 Task: Add an event with the title Third Training Workshop: Effective Communication Skills, date ''2024/04/06'', time 03:00and add a description: The Industry Summit is a premier gathering of professionals, experts, and thought leaders in a specific industry or field. It serves as a platform for networking, knowledge sharing, and collaboration, bringing together key stakeholders to discuss emerging trends, challenges, and opportunities within the industry._x000D_
_x000D_
Mark the tasks as Completed , logged in from the account softage.5@softage.netand send the event invitation to softage.6@softage.net and softage.7@softage.net. Set a reminder for the event Every weekday(Monday to Friday)
Action: Mouse moved to (51, 111)
Screenshot: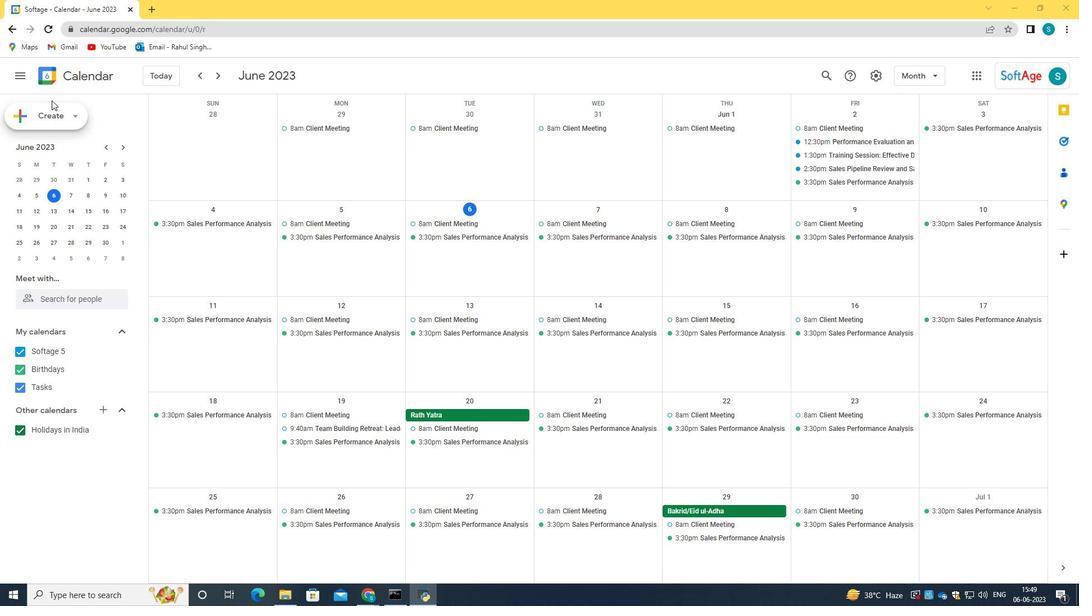 
Action: Mouse pressed left at (51, 111)
Screenshot: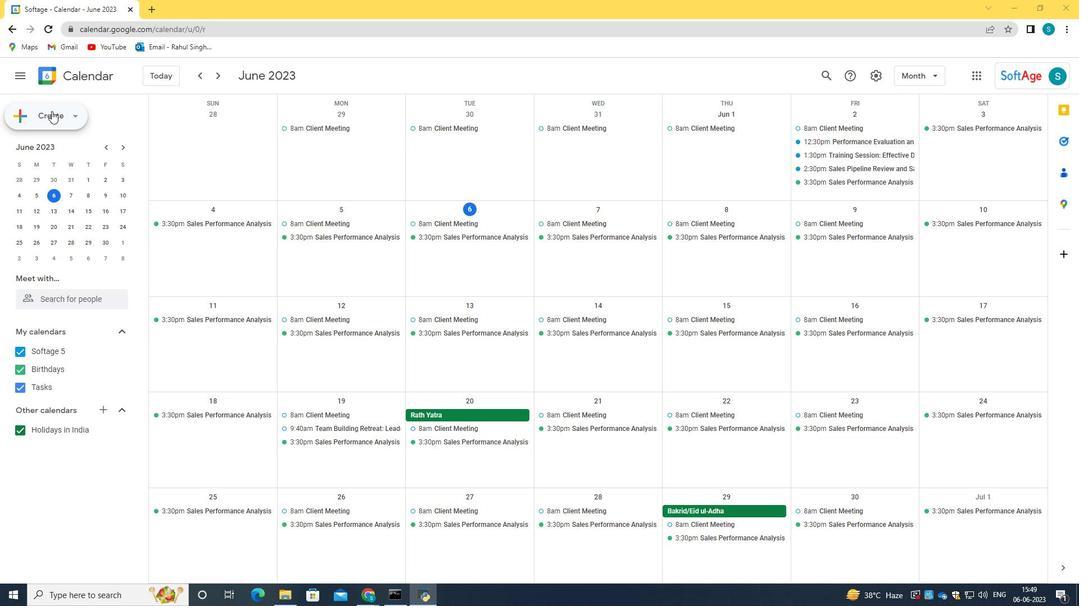 
Action: Mouse moved to (59, 145)
Screenshot: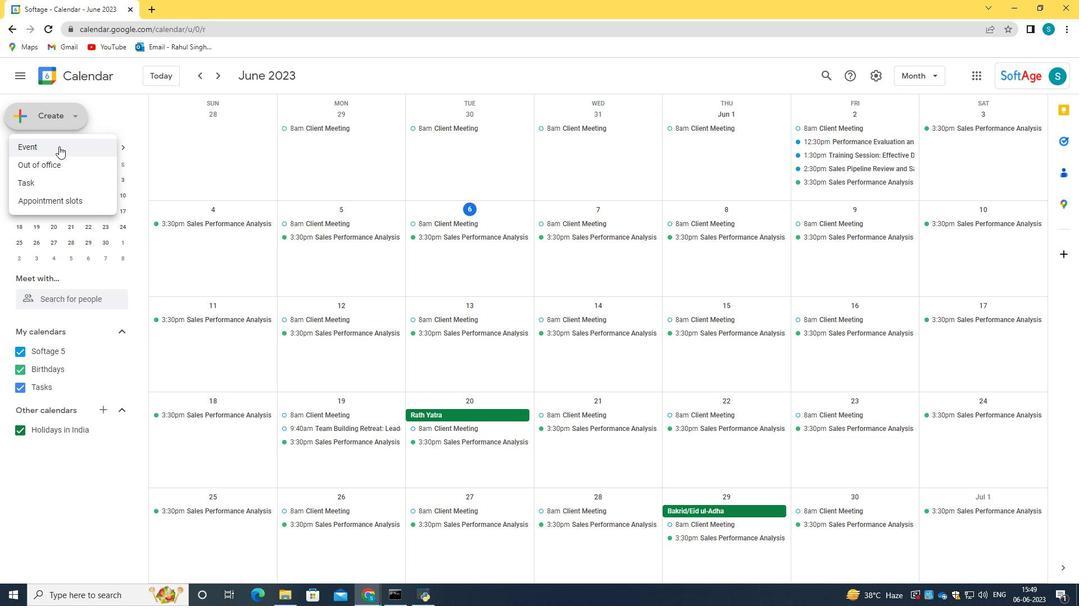 
Action: Mouse pressed left at (59, 145)
Screenshot: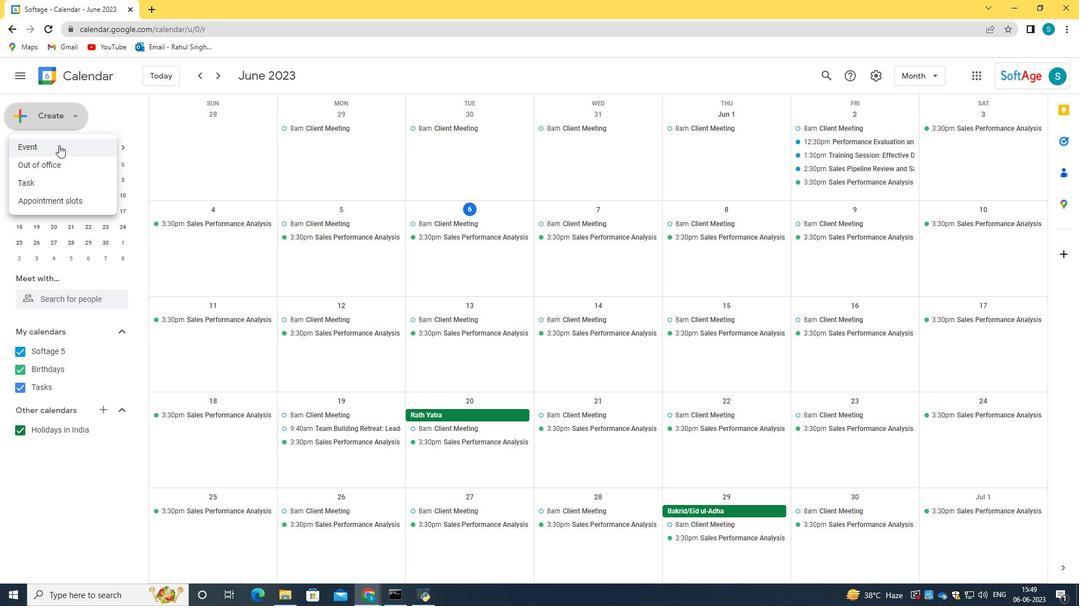 
Action: Mouse moved to (295, 441)
Screenshot: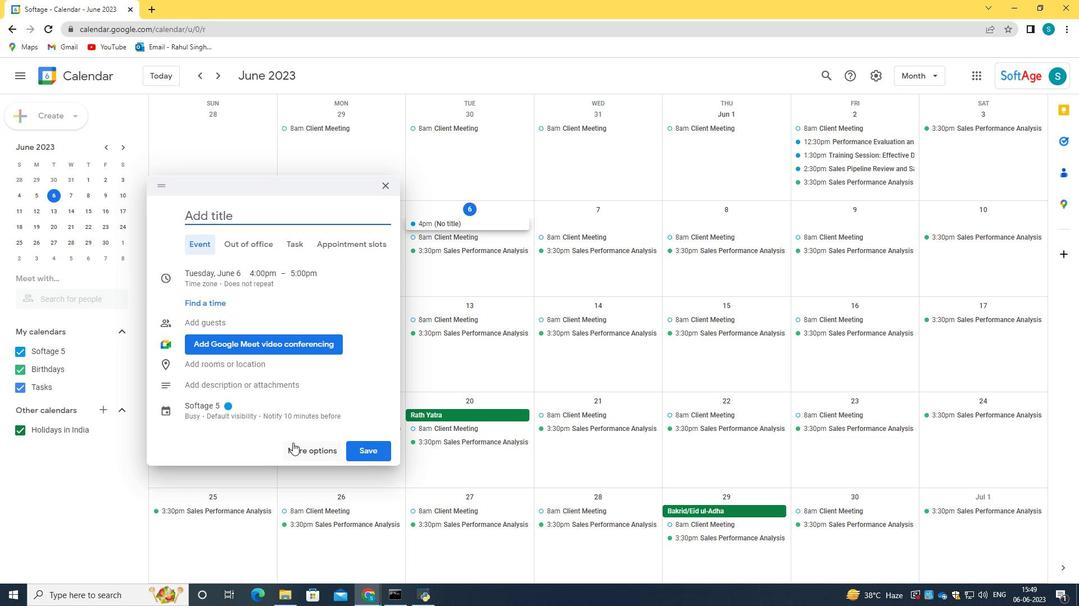 
Action: Mouse pressed left at (295, 441)
Screenshot: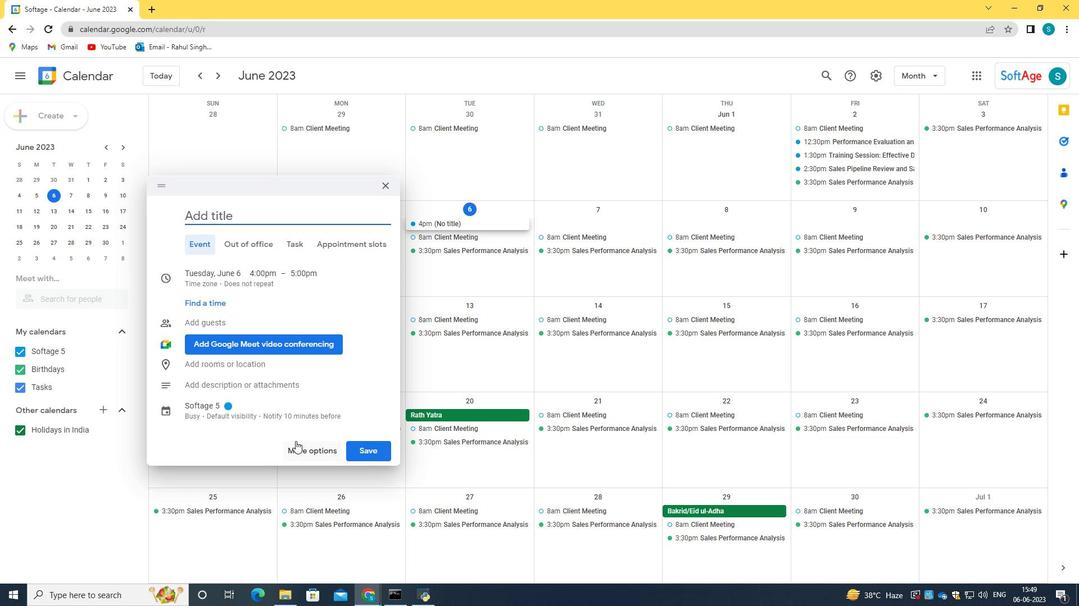 
Action: Mouse moved to (157, 84)
Screenshot: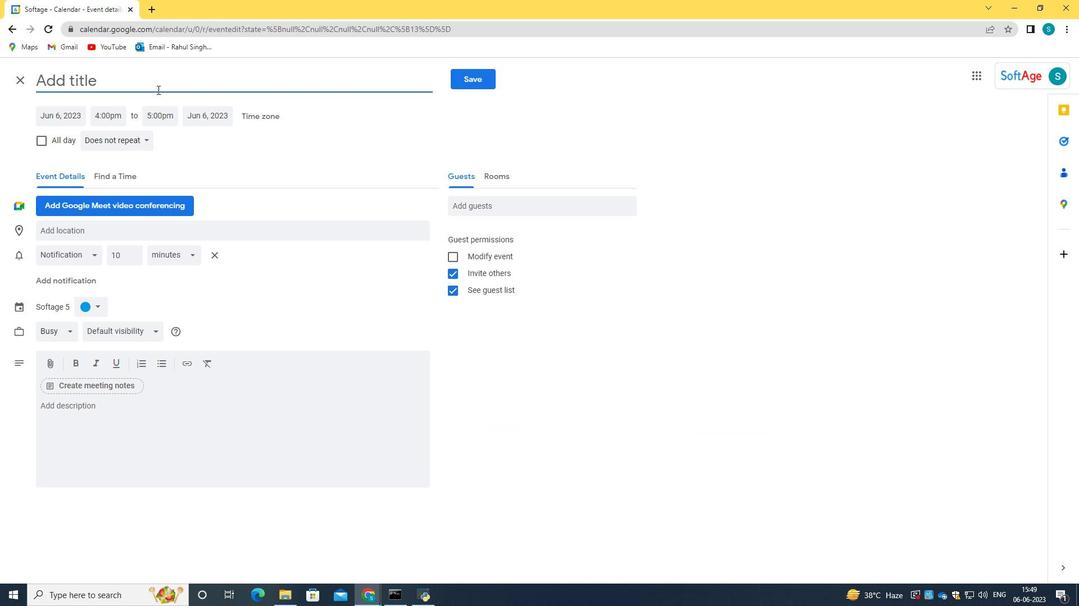 
Action: Mouse pressed left at (157, 84)
Screenshot: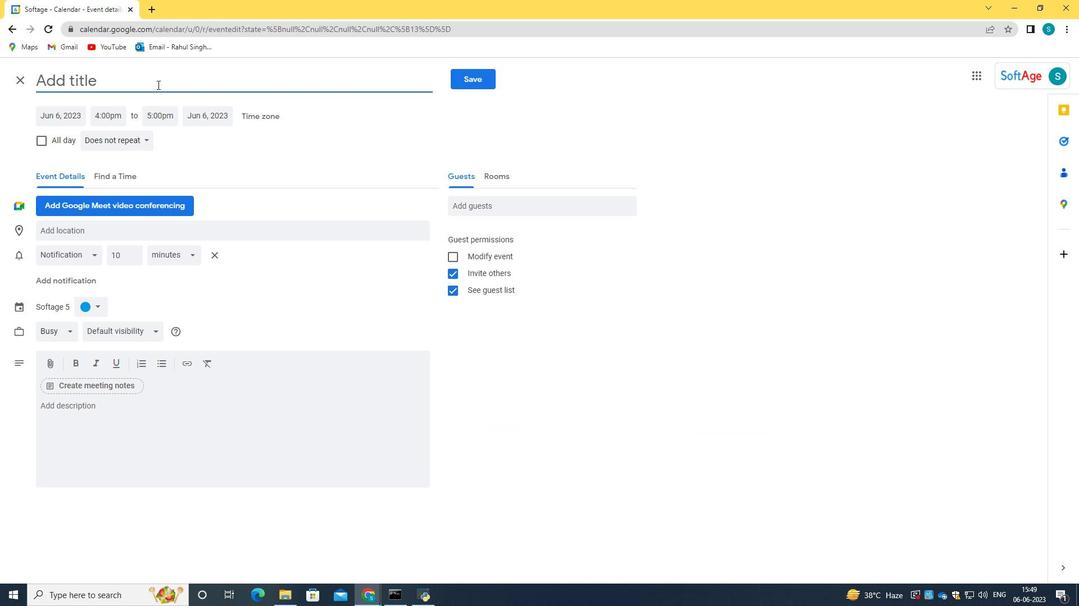 
Action: Key pressed <Key.caps_lock>T<Key.caps_lock>hier<Key.backspace><Key.backspace>rd<Key.space><Key.caps_lock>T<Key.caps_lock>raining<Key.space><Key.caps_lock>W<Key.caps_lock>orkshop<Key.shift_r>:<Key.space><Key.caps_lock>E<Key.caps_lock>ffective<Key.space><Key.caps_lock>C<Key.caps_lock>ommunication<Key.space><Key.caps_lock>S<Key.caps_lock>kills,<Key.backspace>
Screenshot: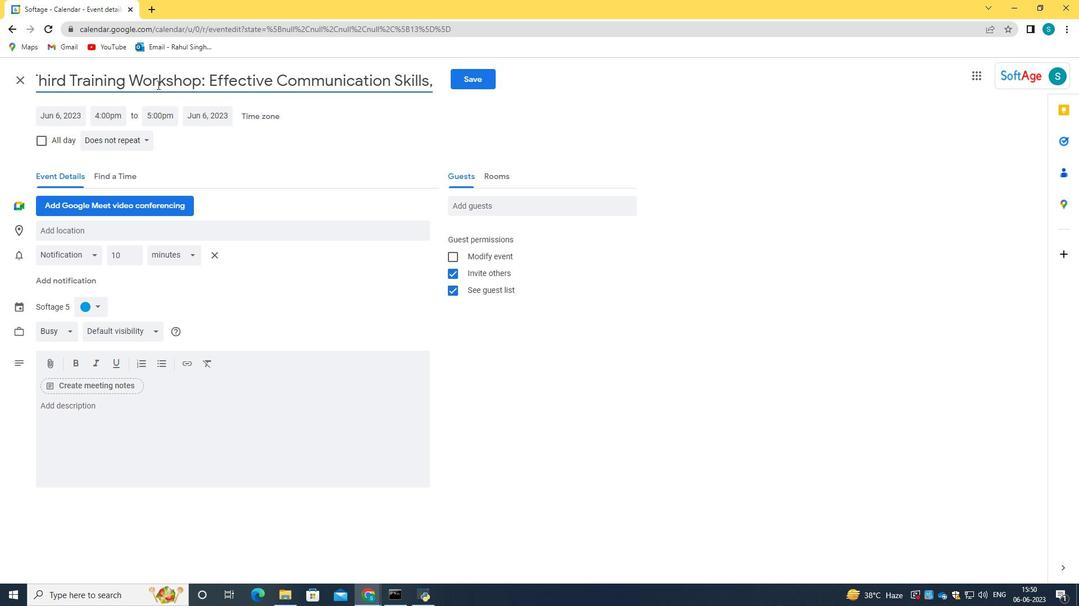 
Action: Mouse moved to (57, 120)
Screenshot: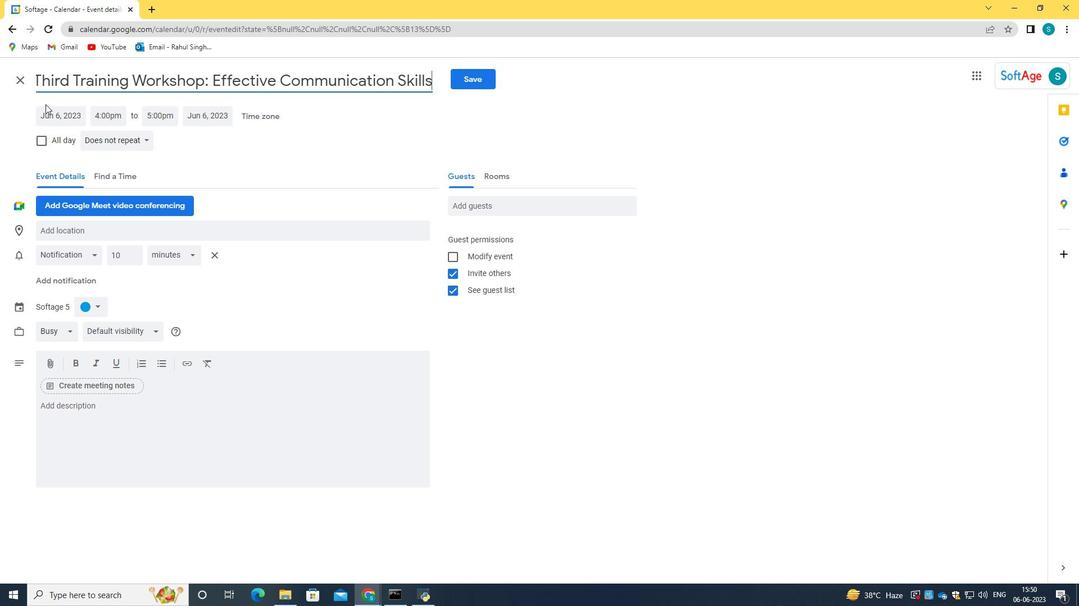 
Action: Mouse pressed left at (57, 120)
Screenshot: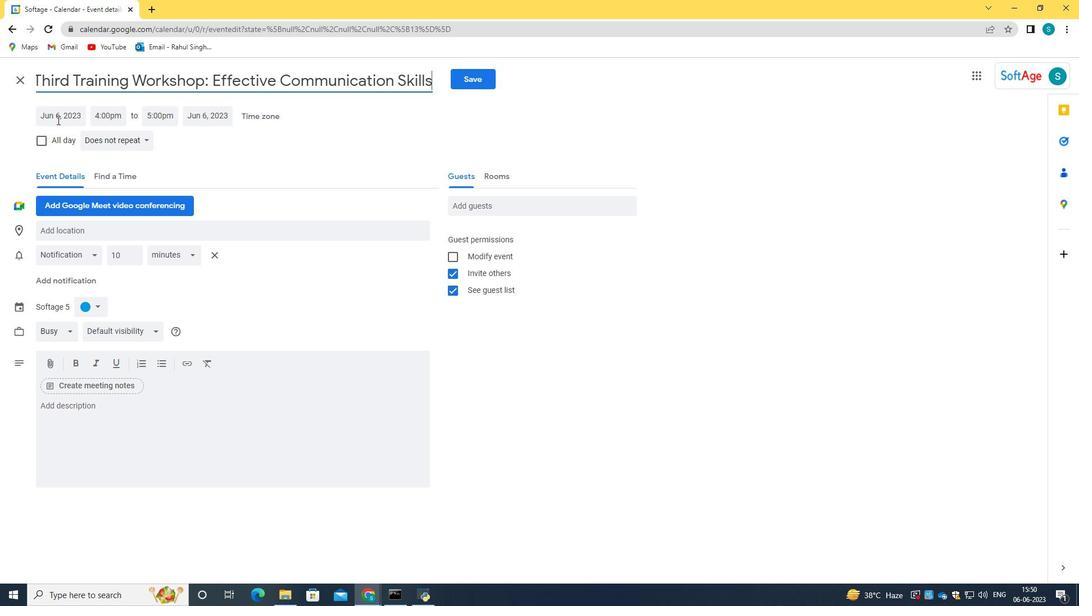 
Action: Key pressed 2024/04/06<Key.tab>03<Key.shift_r>:00<Key.space>am
Screenshot: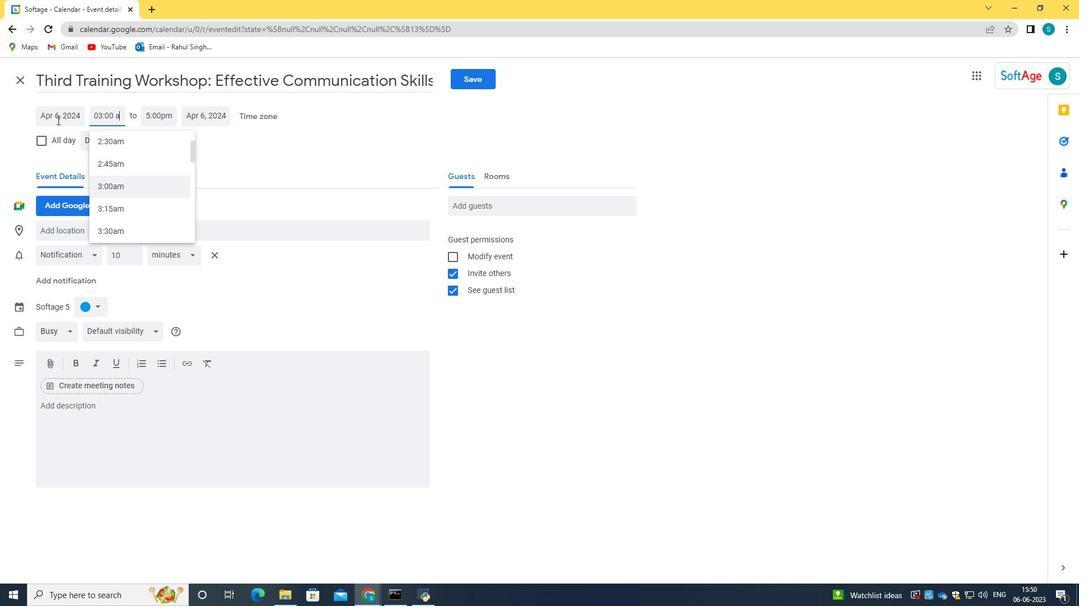 
Action: Mouse moved to (146, 188)
Screenshot: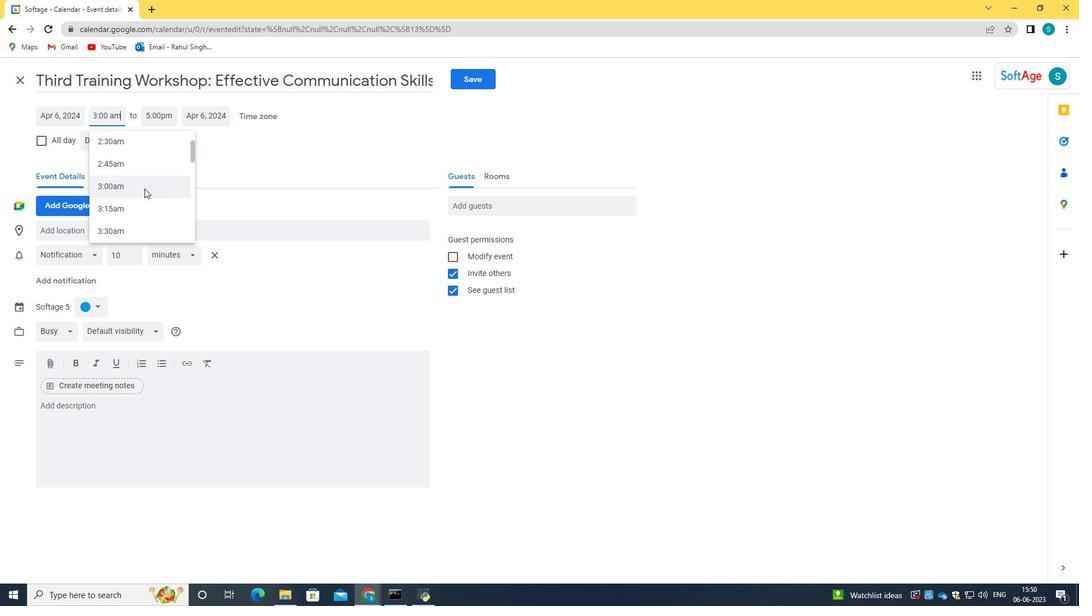 
Action: Mouse pressed left at (146, 188)
Screenshot: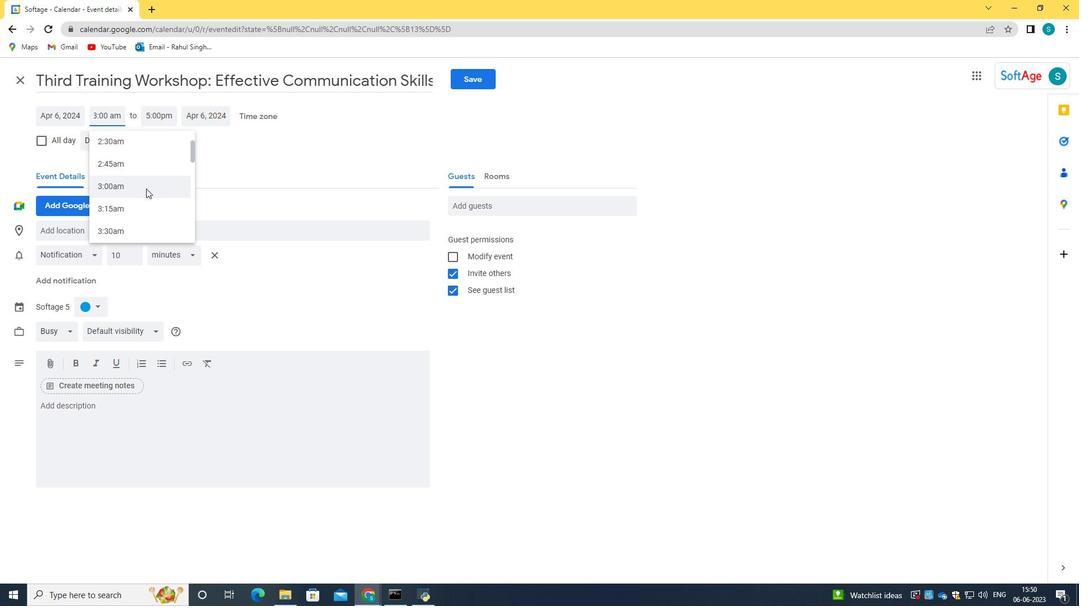 
Action: Mouse moved to (138, 411)
Screenshot: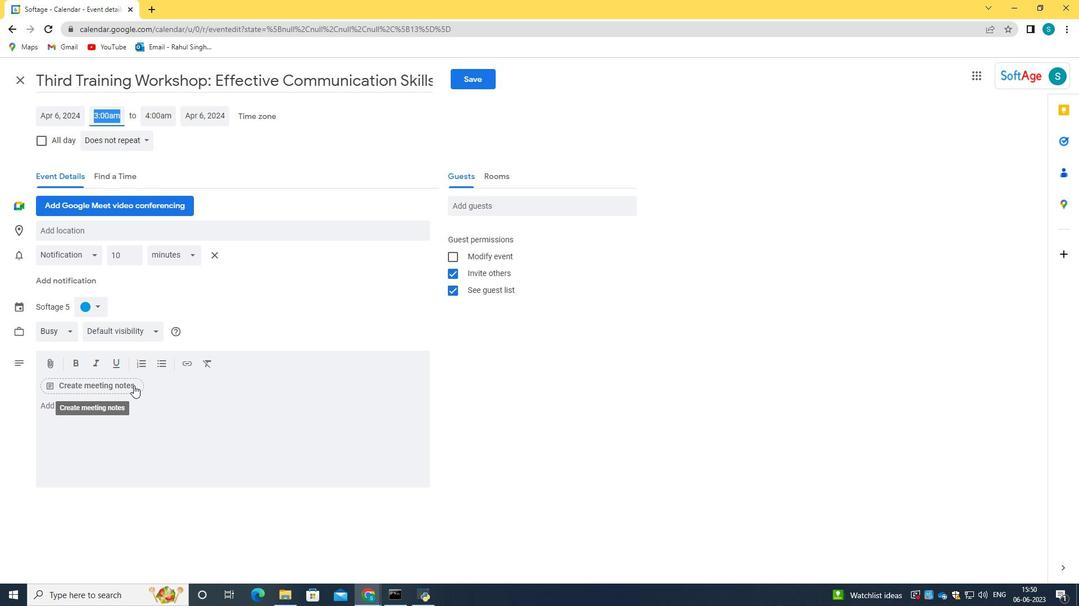 
Action: Mouse pressed left at (138, 411)
Screenshot: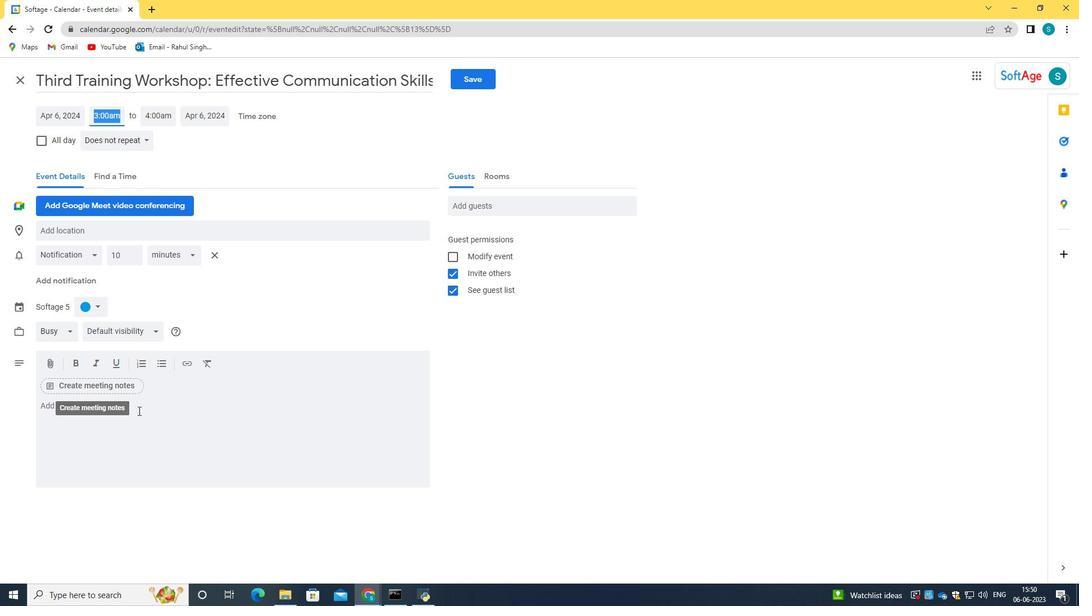 
Action: Key pressed <Key.caps_lock>T<Key.caps_lock>he<Key.space>industry<Key.space>s<Key.backspace><Key.caps_lock>S<Key.caps_lock>ummit<Key.space>is<Key.space>a<Key.space>premi<Key.backspace><Key.backspace>mier<Key.space>gathering<Key.space>of<Key.space>professionals,<Key.space>experts,<Key.space>and<Key.space>thoughts<Key.backspace><Key.space>leaders<Key.space>in<Key.space>a<Key.space>specific<Key.space>industory<Key.space><Key.backspace><Key.backspace><Key.backspace><Key.backspace>ry<Key.space>or<Key.space>field.<Key.space><Key.caps_lock>I<Key.caps_lock>t<Key.space>serves<Key.space>as<Key.space>a<Key.space>platform<Key.space>for<Key.space>networking,<Key.space>knowledge<Key.space>sharing,<Key.space>and<Key.space>collaboration,<Key.space>bringing<Key.space>togethery<Key.backspace><Key.space>key<Key.space>stakeholders<Key.space>to<Key.space>discuss<Key.space>emerging<Key.space>trends<Key.space>challeges<Key.space><Key.backspace><Key.backspace><Key.backspace><Key.backspace><Key.backspace><Key.backspace>lenges,<Key.space>and<Key.space>oo<Key.backspace>pportunities<Key.space>within<Key.space>the<Key.space>industory.
Screenshot: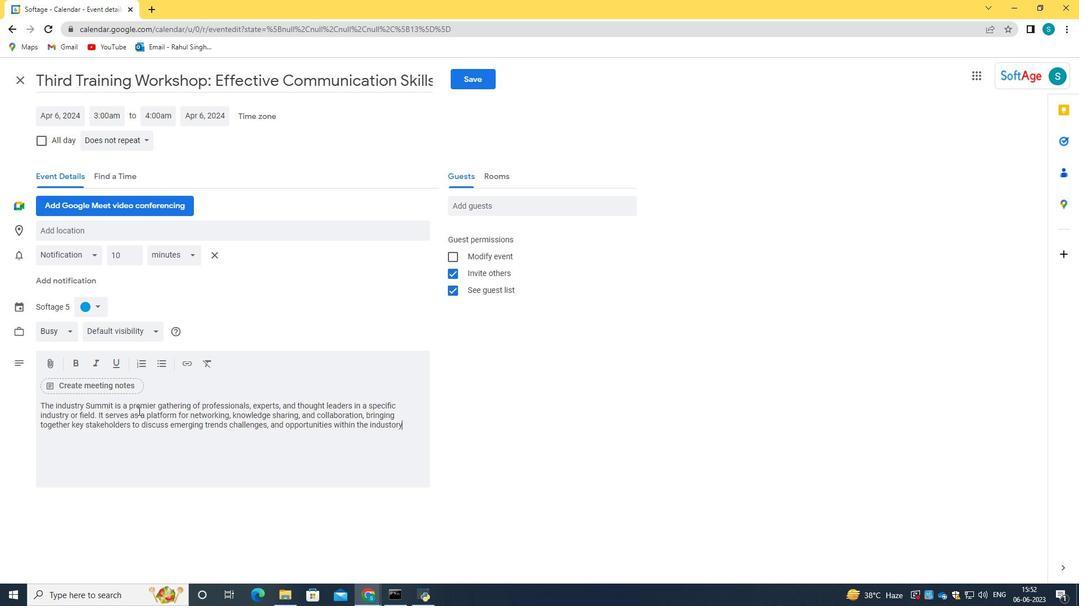 
Action: Mouse moved to (506, 209)
Screenshot: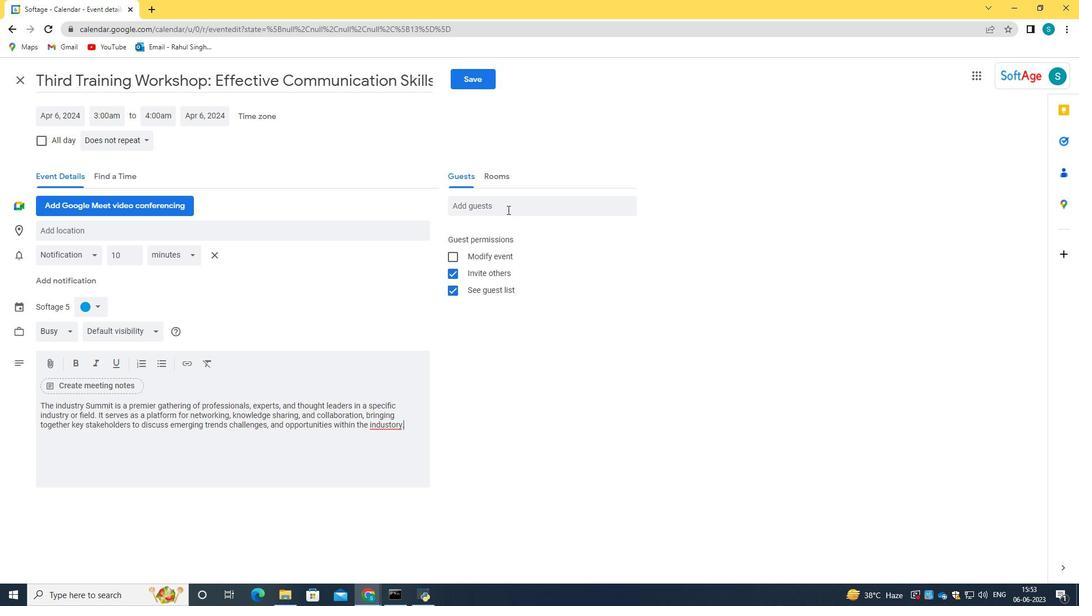 
Action: Mouse pressed left at (506, 209)
Screenshot: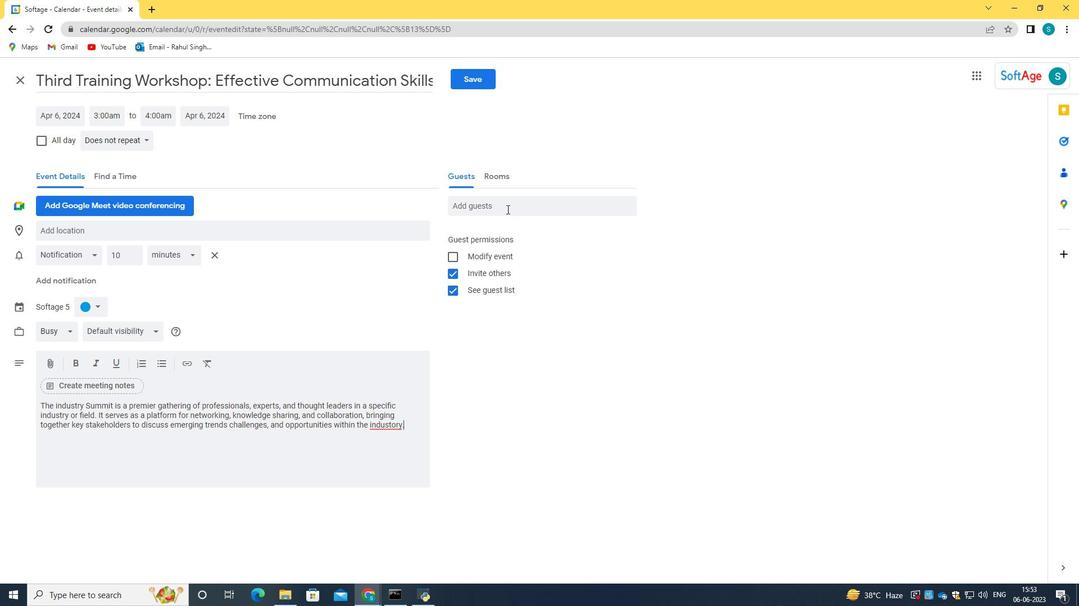 
Action: Key pressed softage.6<Key.shift>@softage.net<Key.tab>softage.7<Key.shift>@softage.net
Screenshot: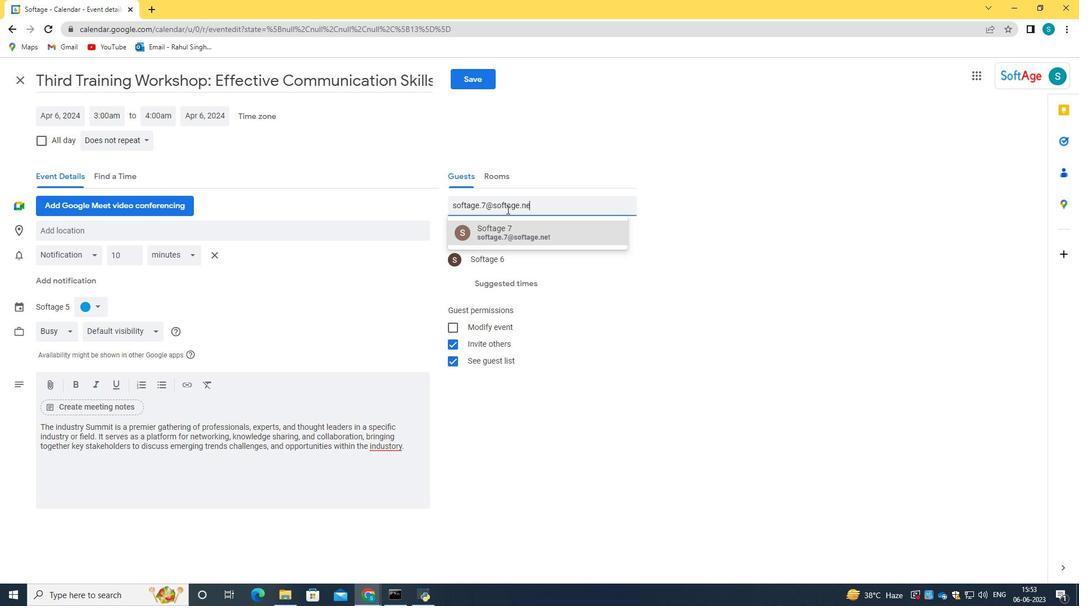 
Action: Mouse moved to (511, 222)
Screenshot: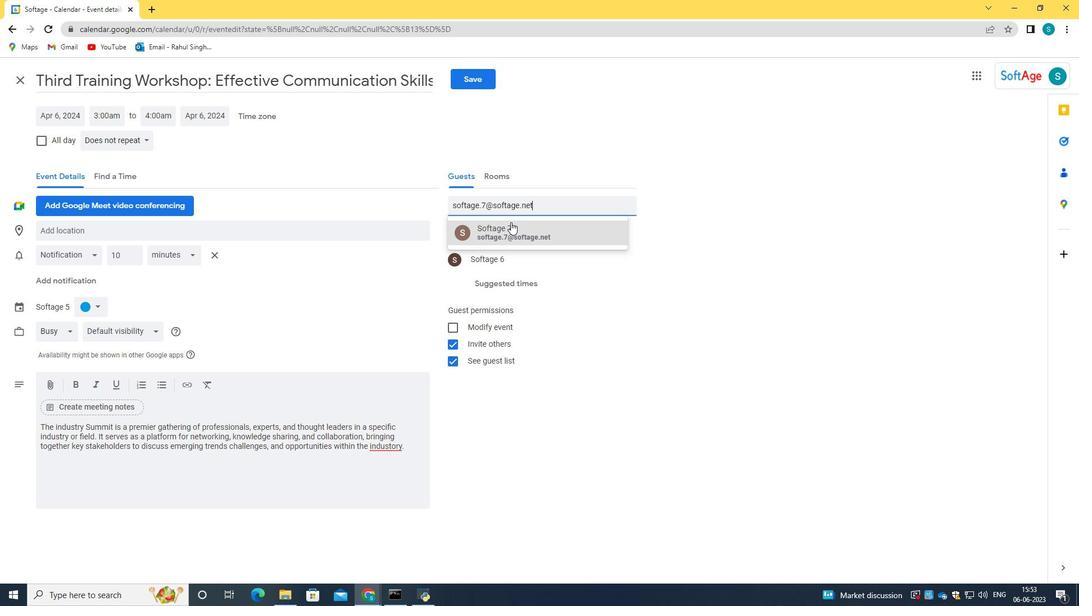 
Action: Mouse pressed left at (511, 222)
Screenshot: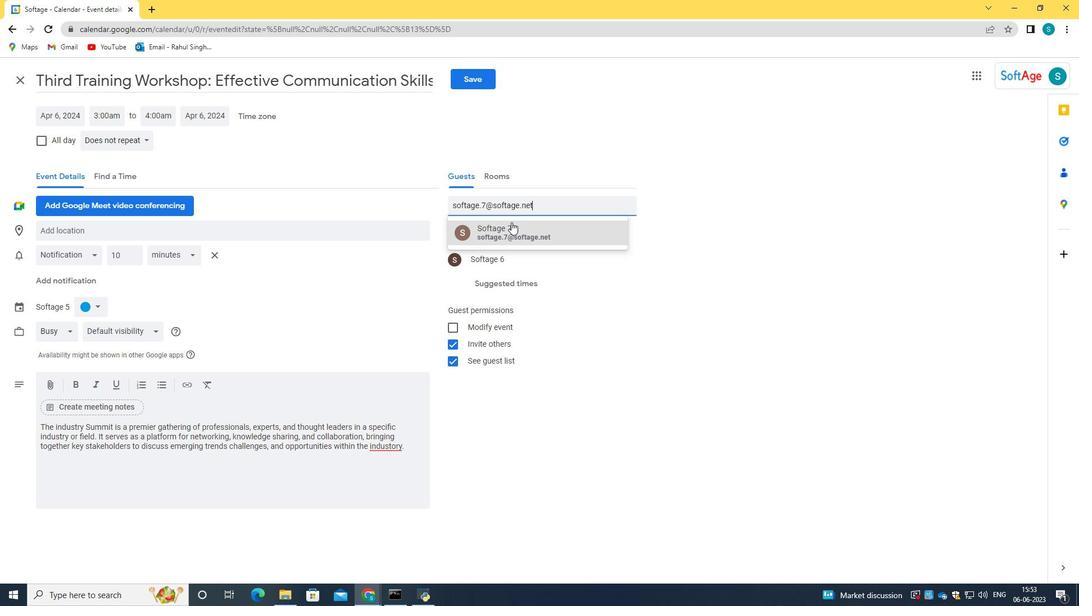 
Action: Mouse moved to (107, 136)
Screenshot: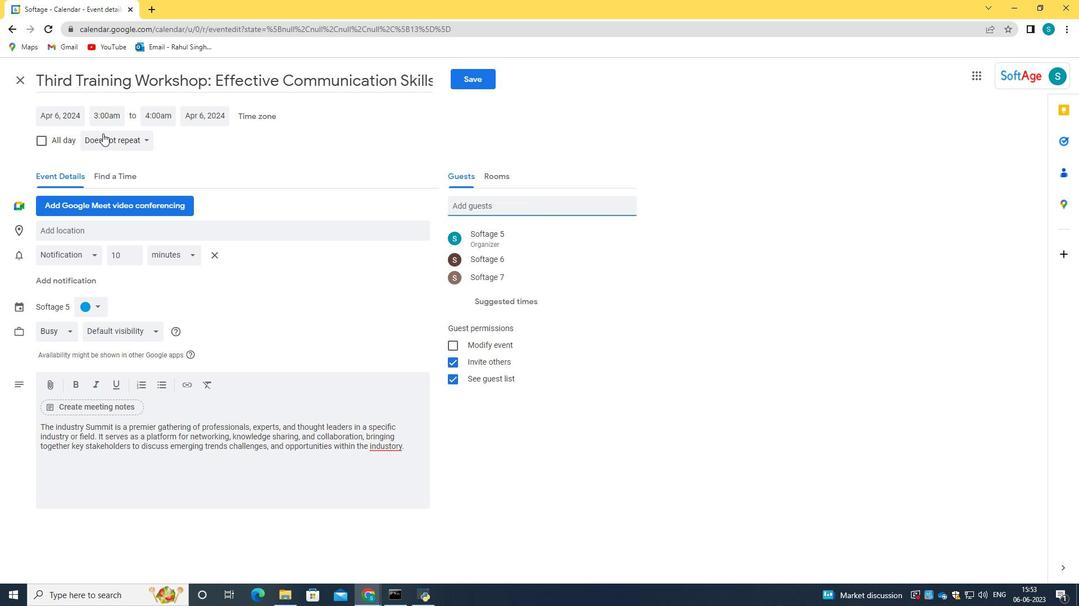 
Action: Mouse pressed left at (107, 136)
Screenshot: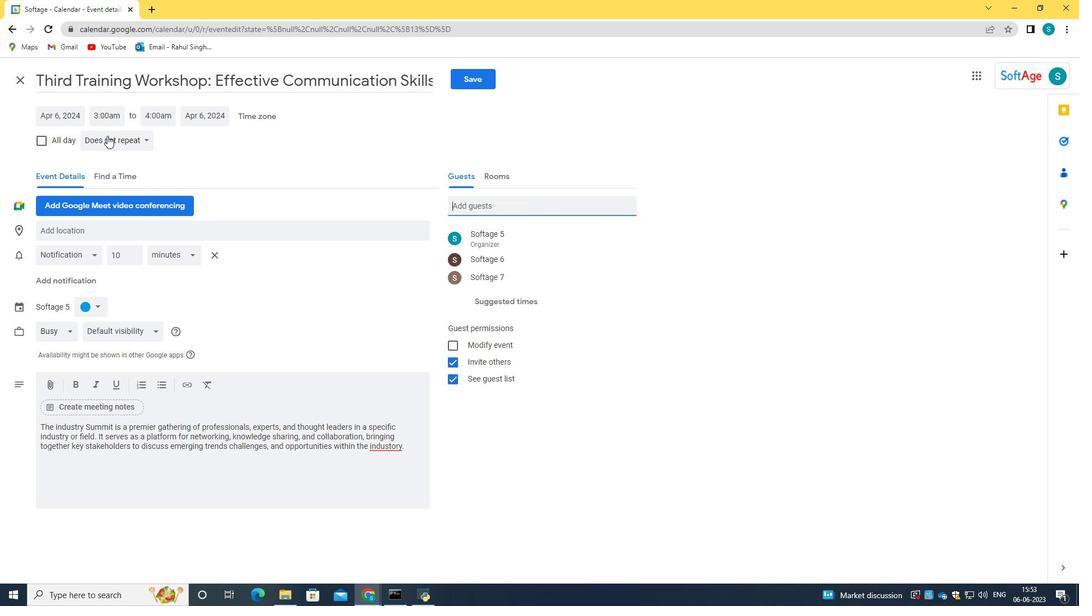 
Action: Mouse moved to (157, 243)
Screenshot: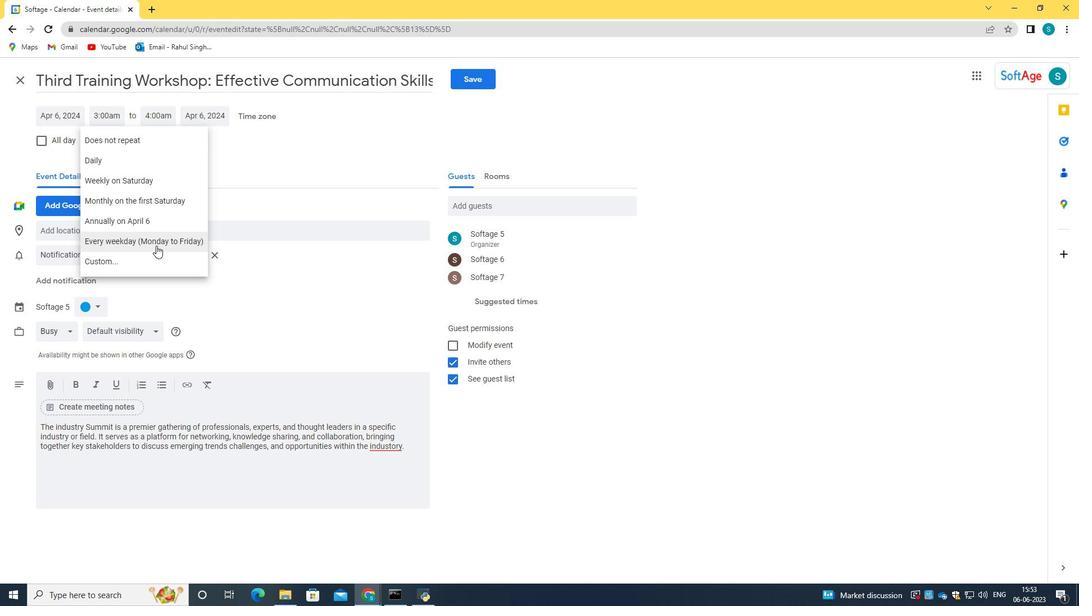 
Action: Mouse pressed left at (157, 243)
Screenshot: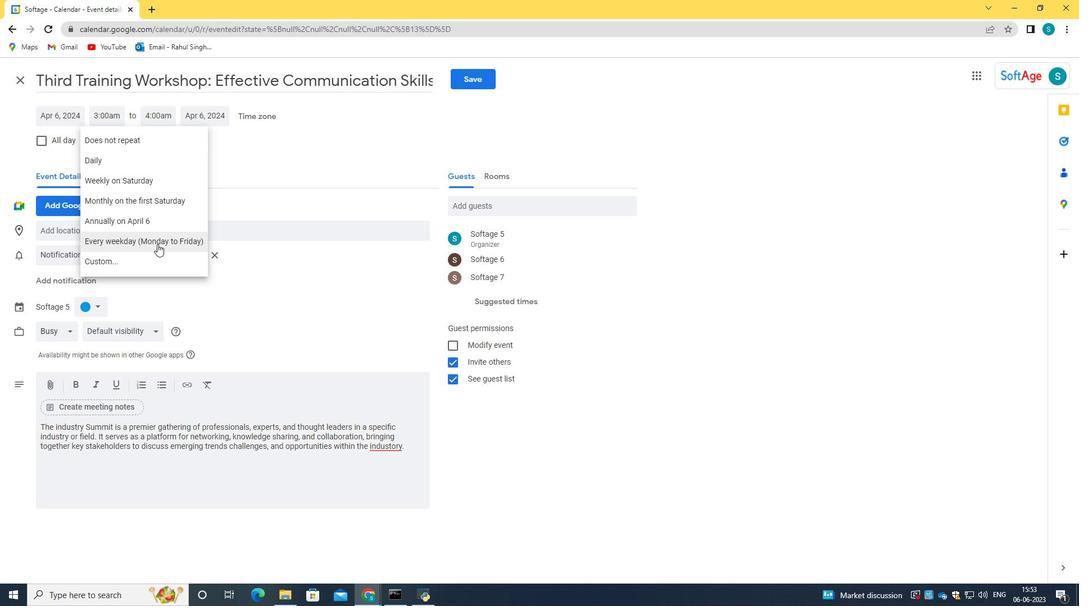 
Action: Mouse moved to (463, 81)
Screenshot: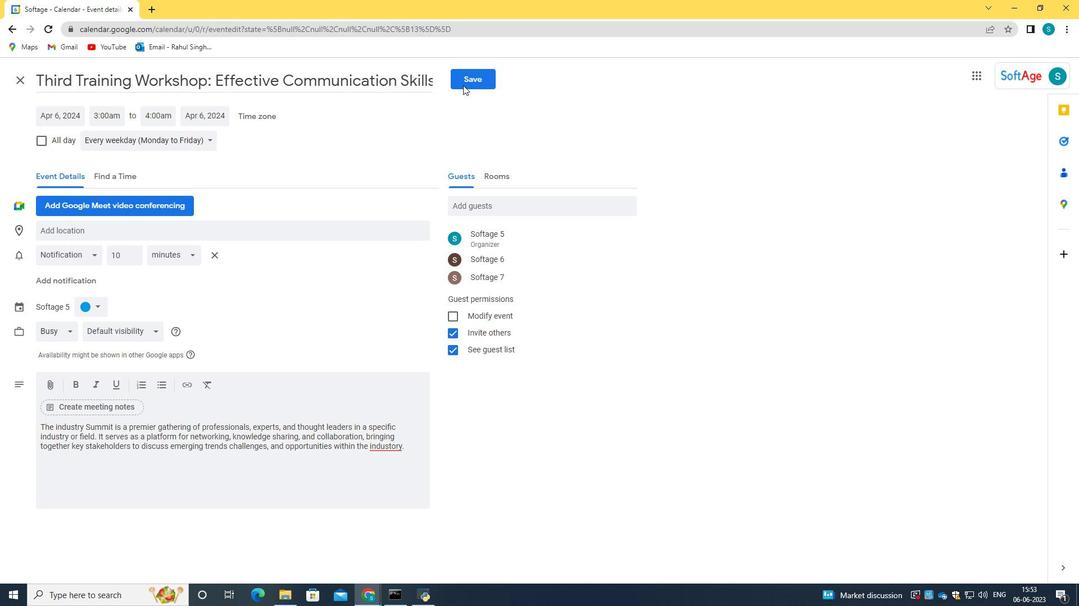 
Action: Mouse pressed left at (463, 81)
Screenshot: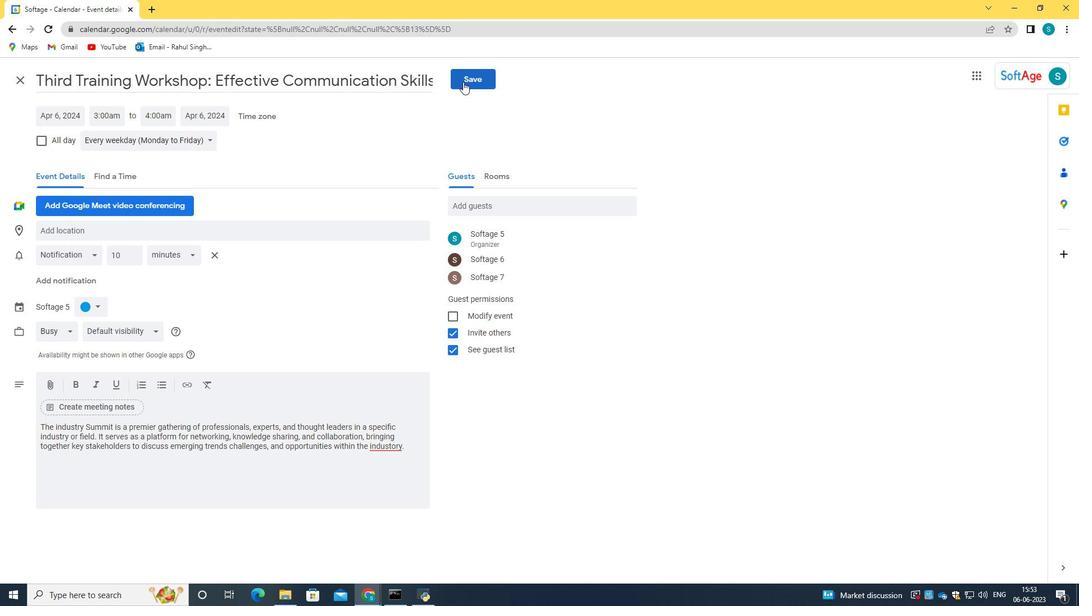 
Action: Mouse moved to (647, 349)
Screenshot: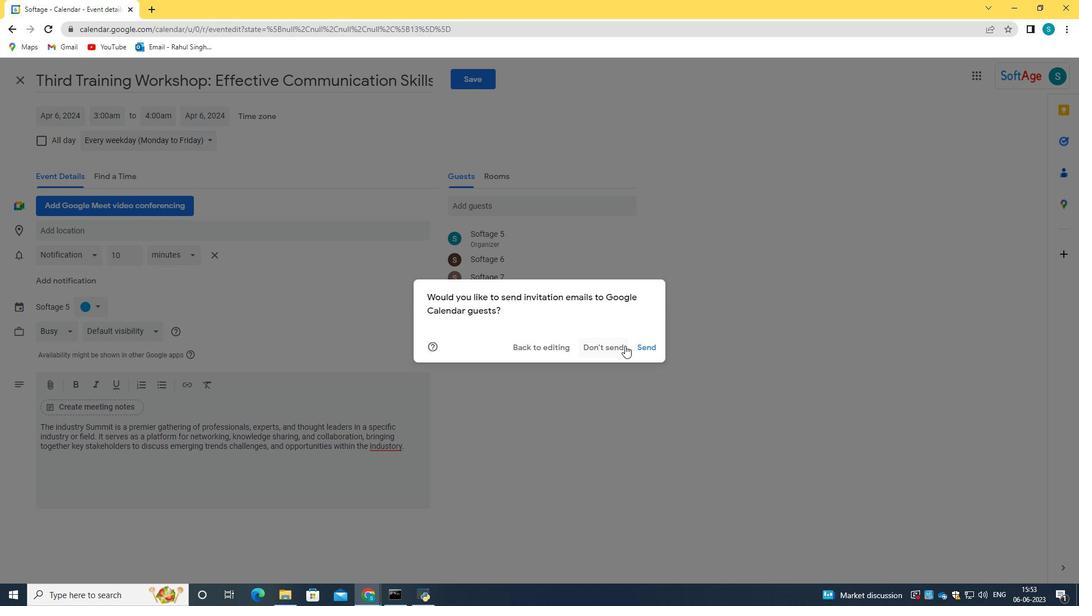 
Action: Mouse pressed left at (647, 349)
Screenshot: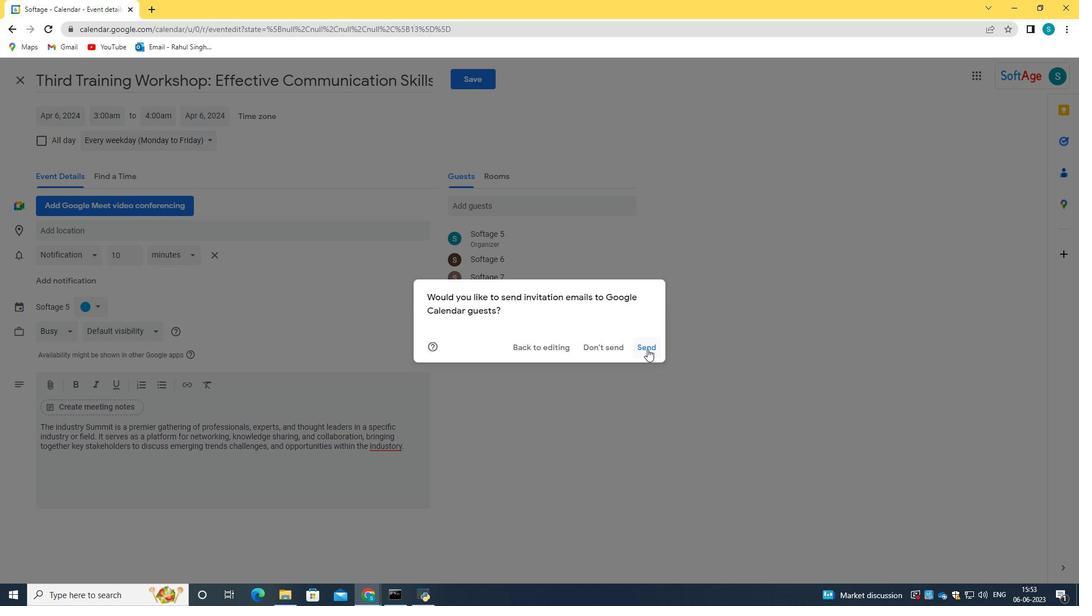 
